 Task: Add Desert Essence Tea Tree Oil to the cart.
Action: Mouse moved to (749, 273)
Screenshot: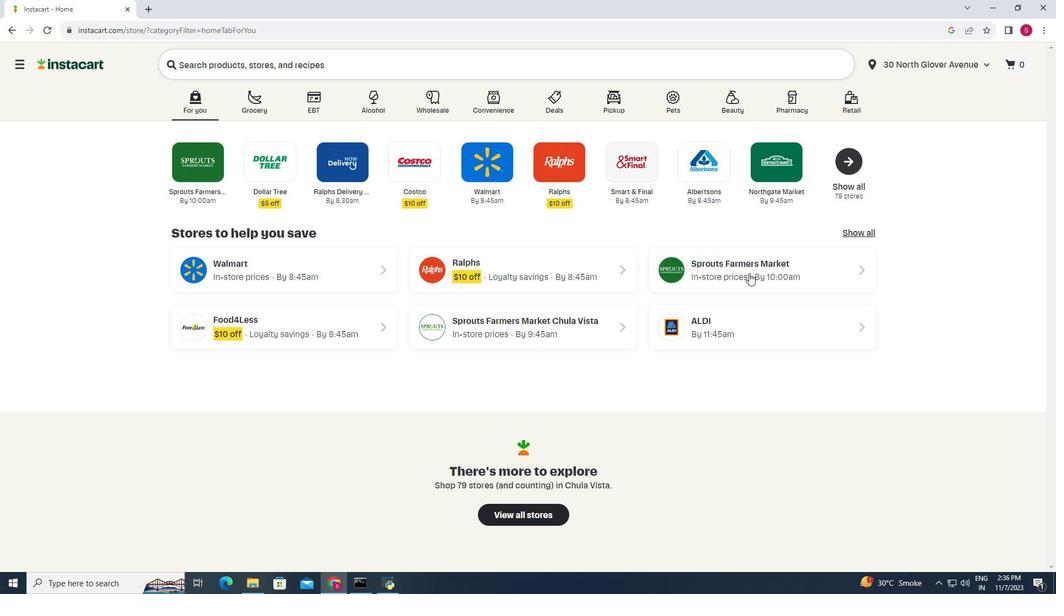 
Action: Mouse pressed left at (749, 273)
Screenshot: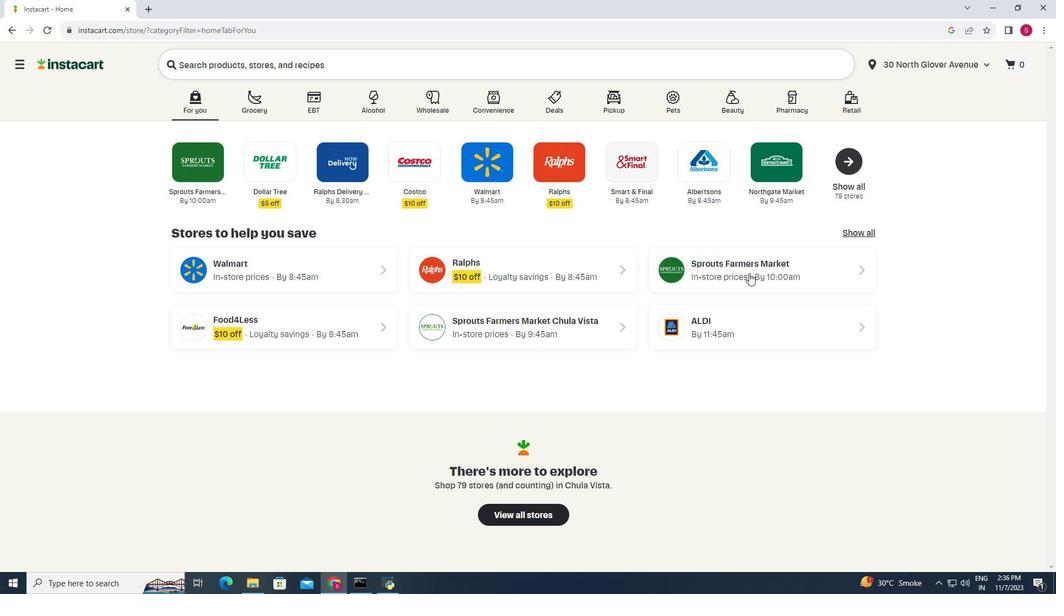 
Action: Mouse moved to (61, 366)
Screenshot: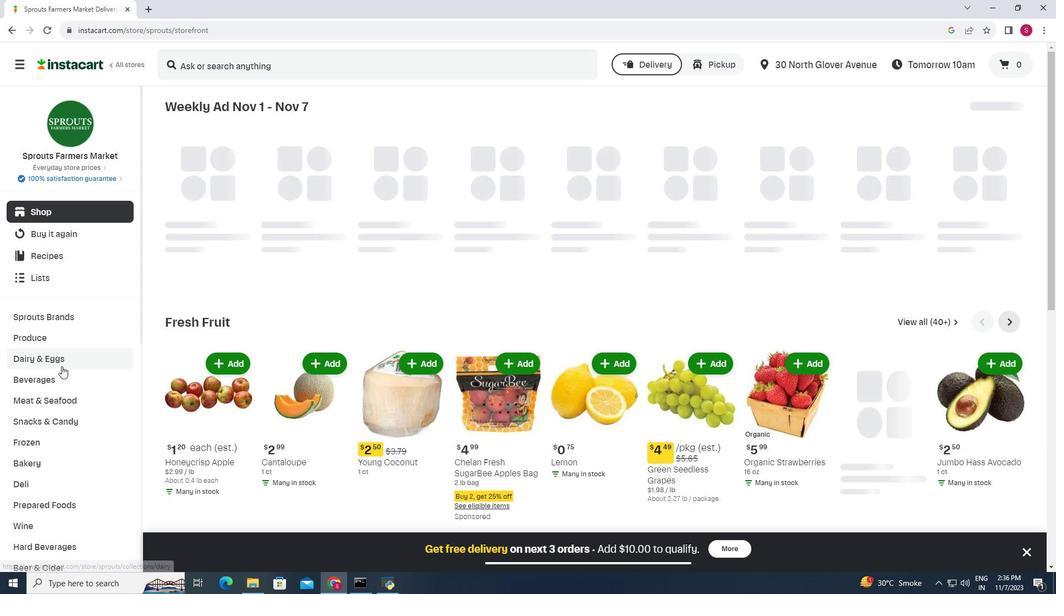 
Action: Mouse scrolled (61, 365) with delta (0, 0)
Screenshot: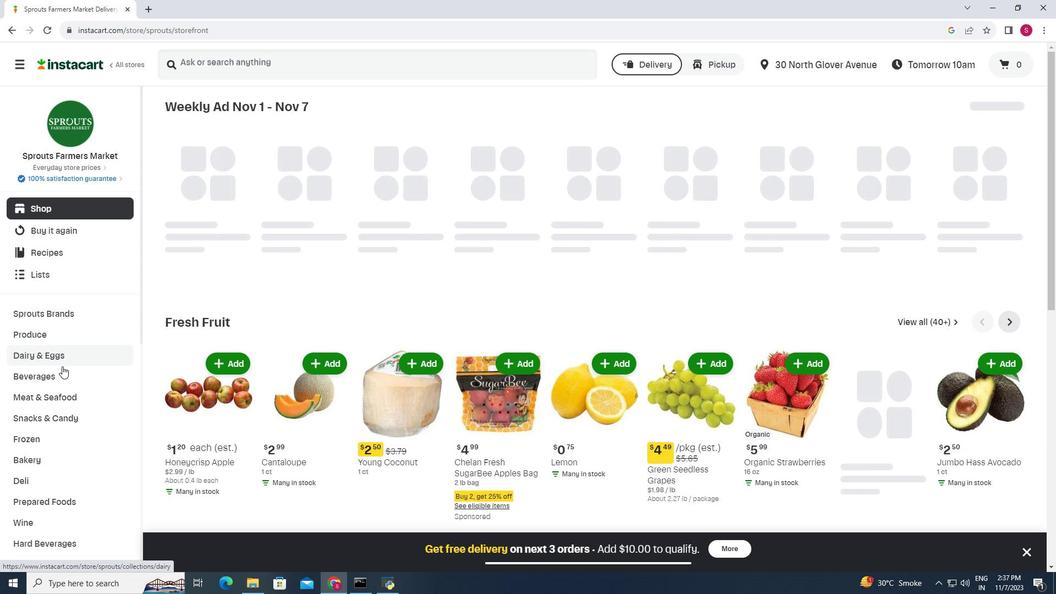 
Action: Mouse moved to (62, 366)
Screenshot: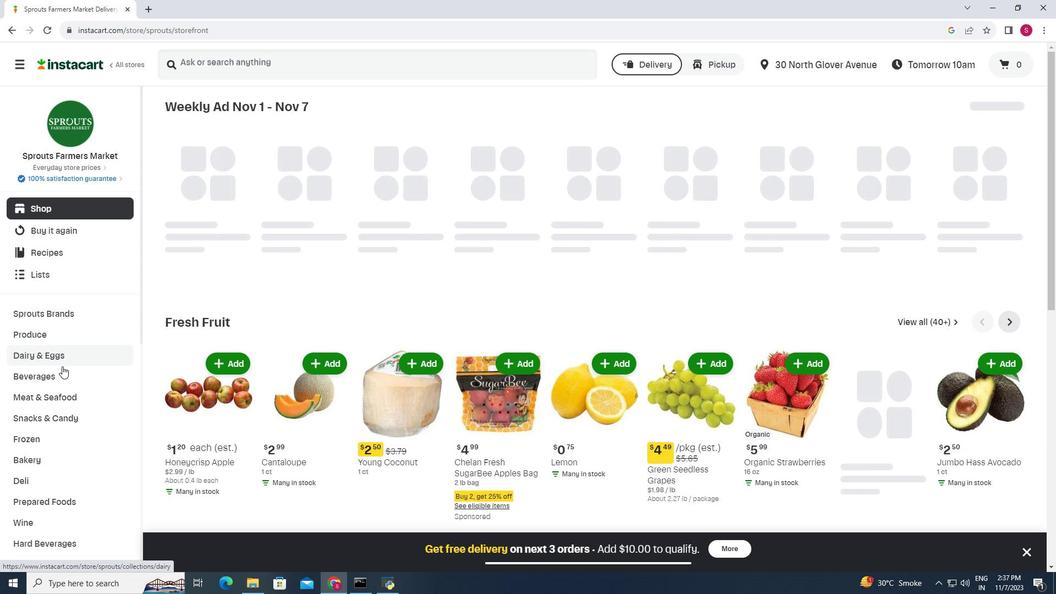 
Action: Mouse scrolled (62, 365) with delta (0, 0)
Screenshot: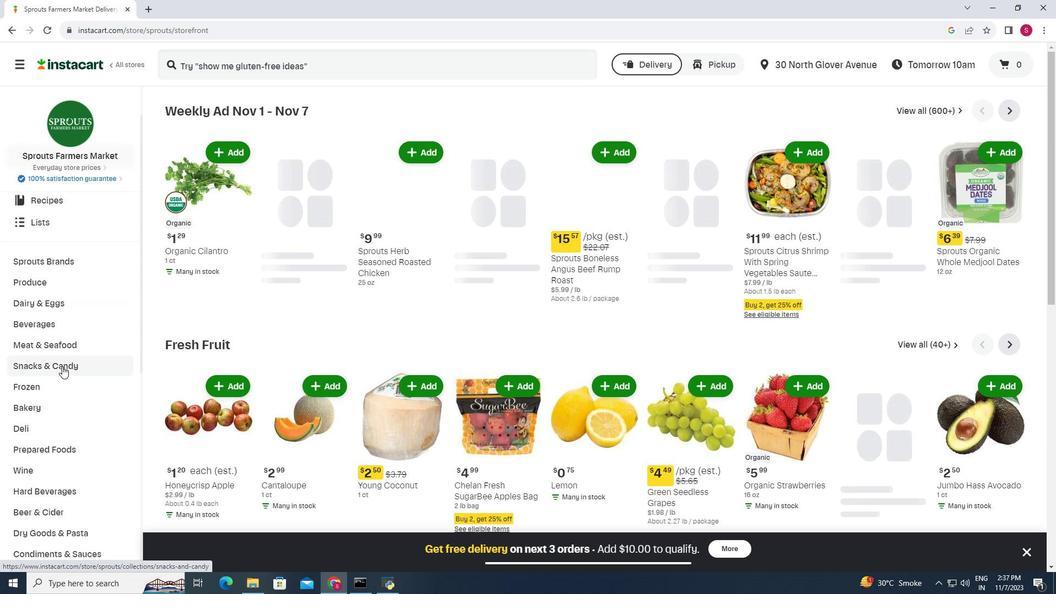 
Action: Mouse scrolled (62, 365) with delta (0, 0)
Screenshot: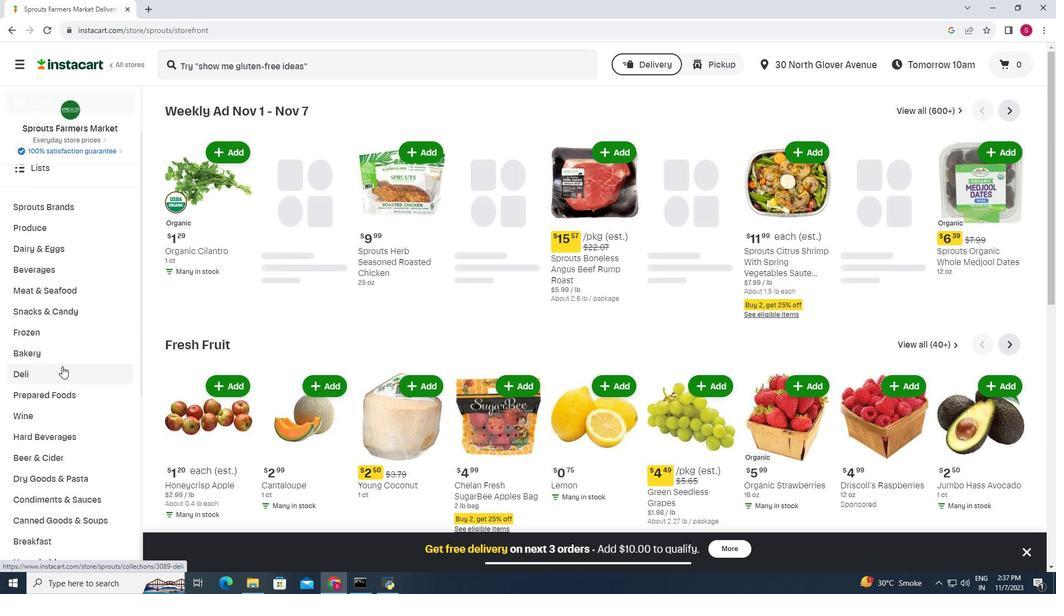 
Action: Mouse scrolled (62, 365) with delta (0, 0)
Screenshot: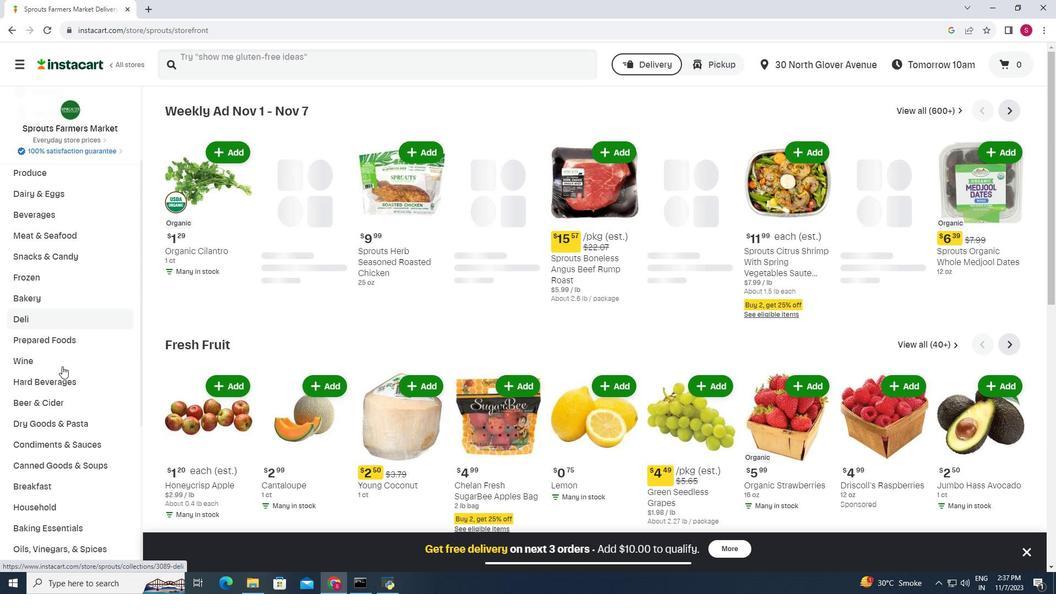 
Action: Mouse scrolled (62, 365) with delta (0, 0)
Screenshot: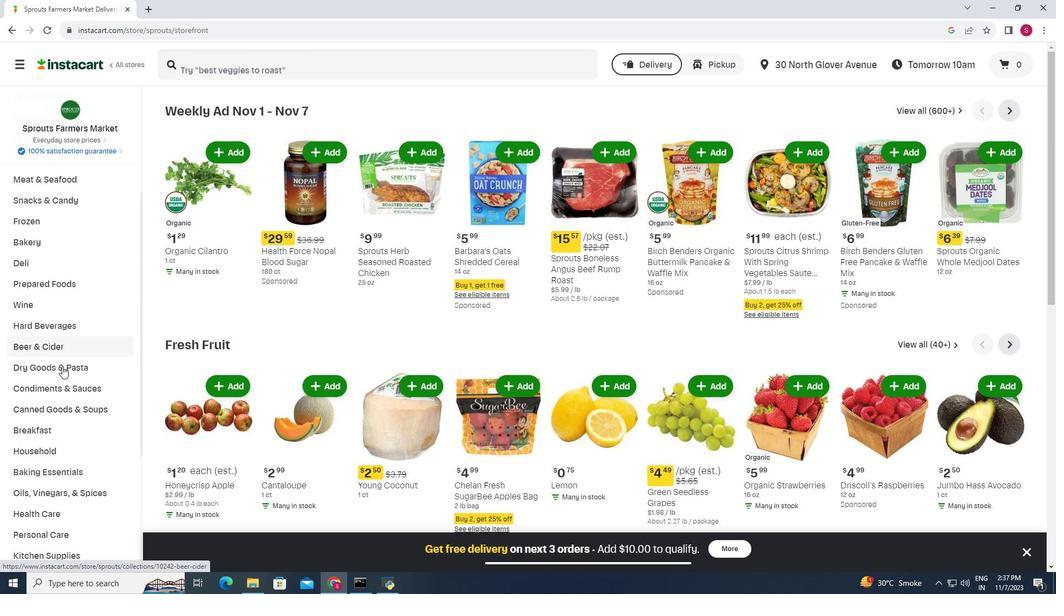 
Action: Mouse moved to (61, 393)
Screenshot: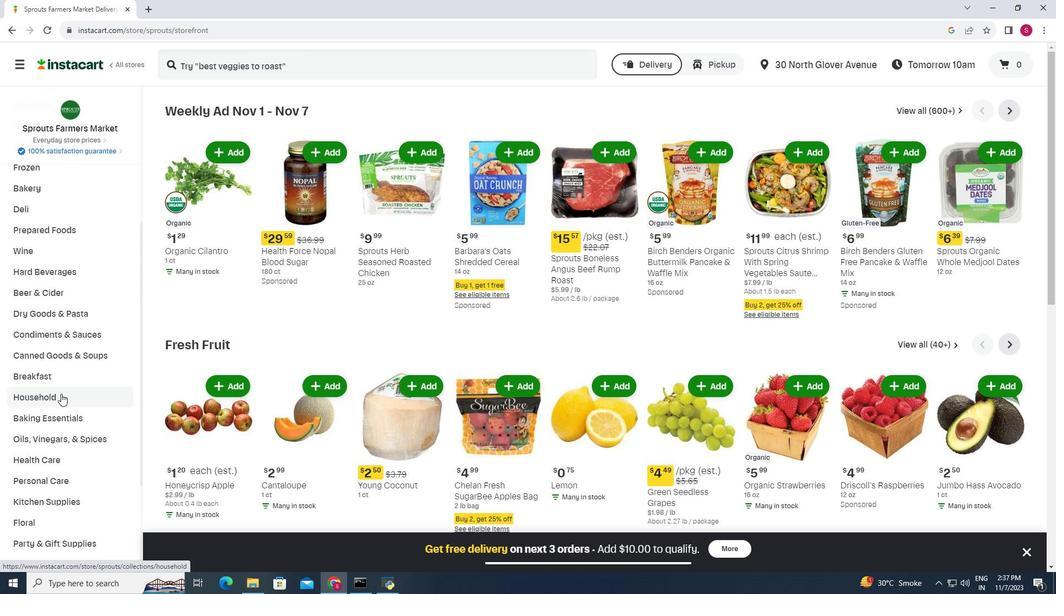 
Action: Mouse pressed left at (61, 393)
Screenshot: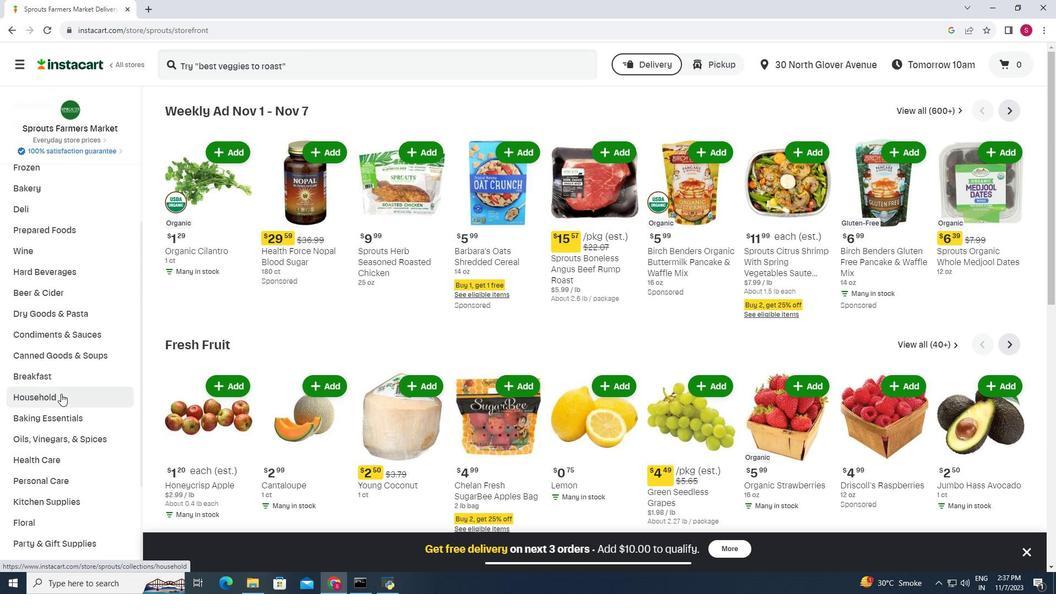 
Action: Mouse moved to (588, 138)
Screenshot: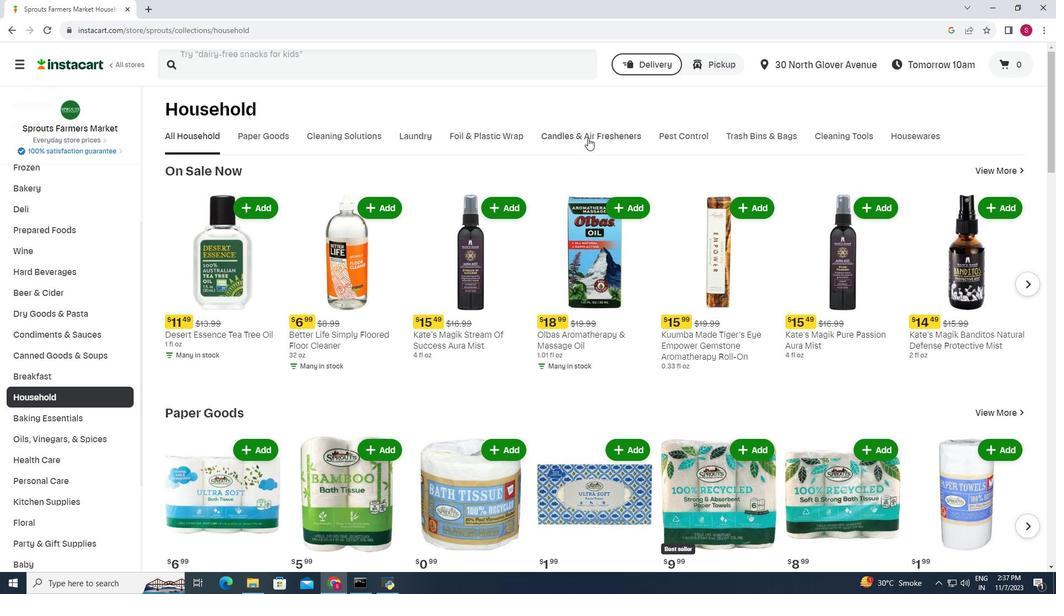 
Action: Mouse pressed left at (588, 138)
Screenshot: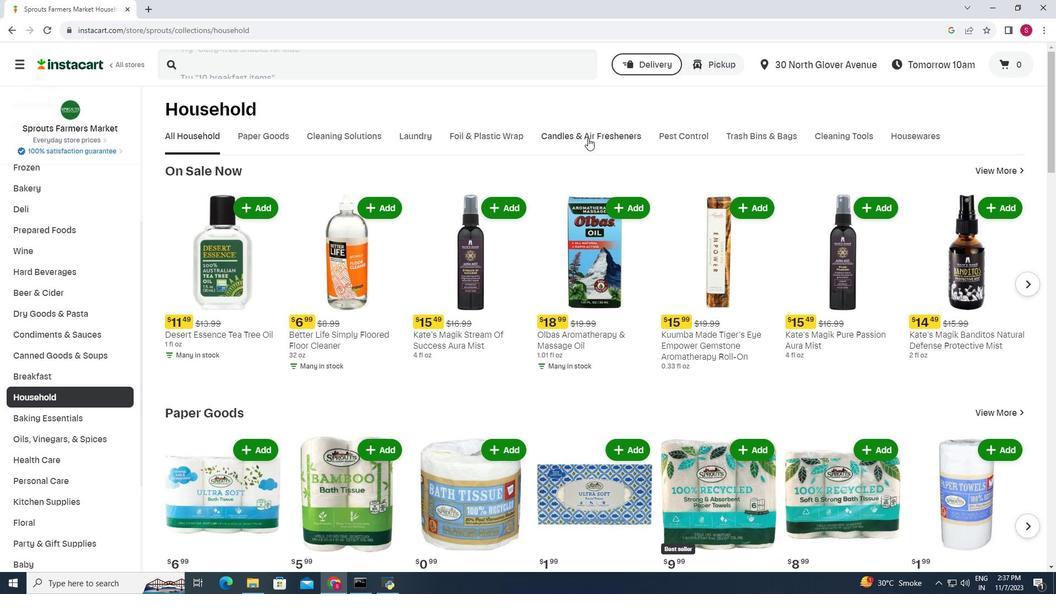 
Action: Mouse moved to (530, 203)
Screenshot: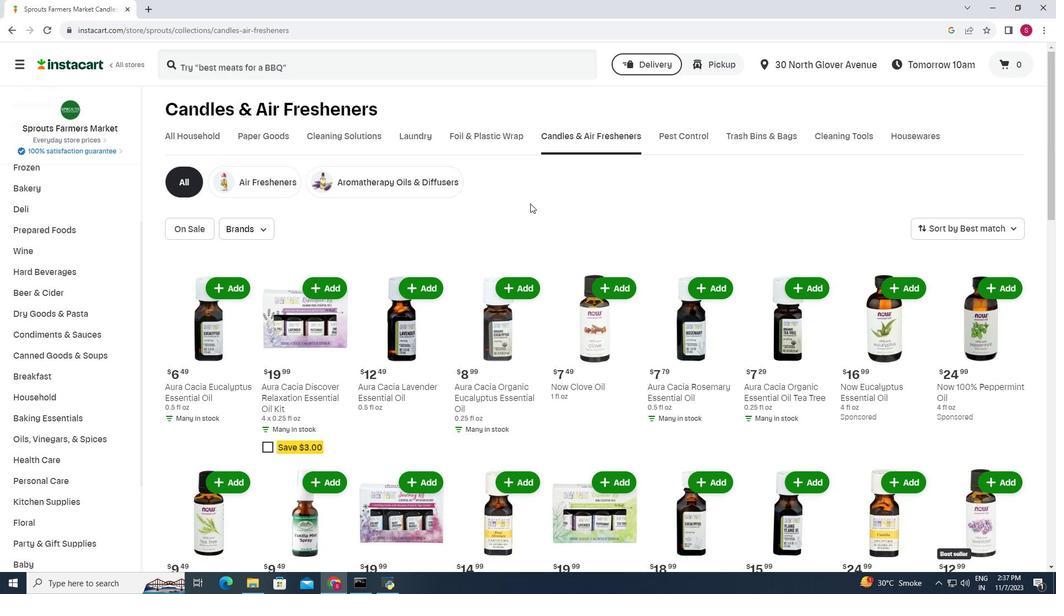 
Action: Mouse scrolled (530, 203) with delta (0, 0)
Screenshot: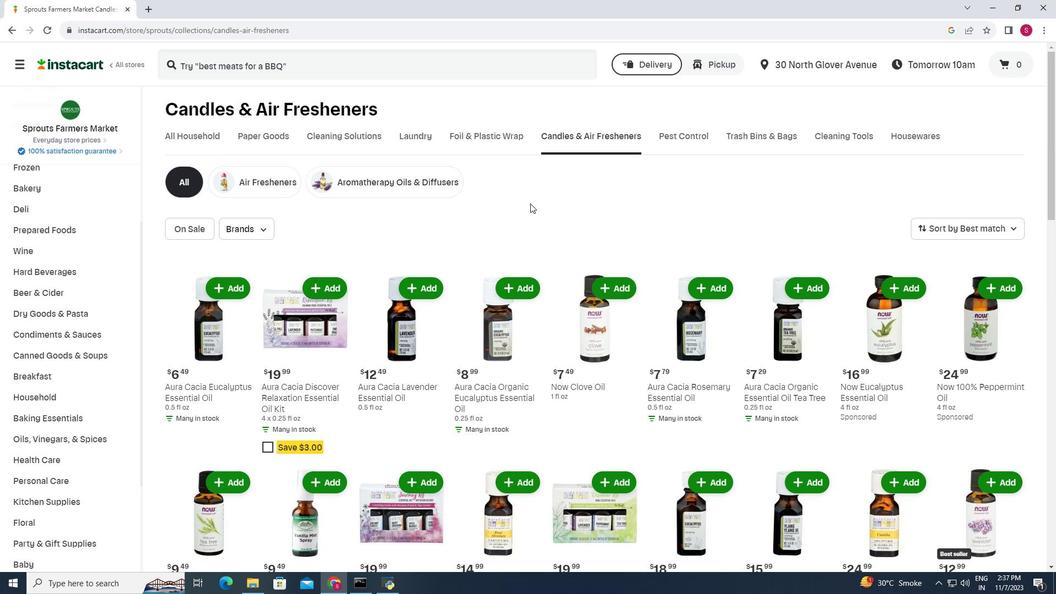 
Action: Mouse moved to (304, 68)
Screenshot: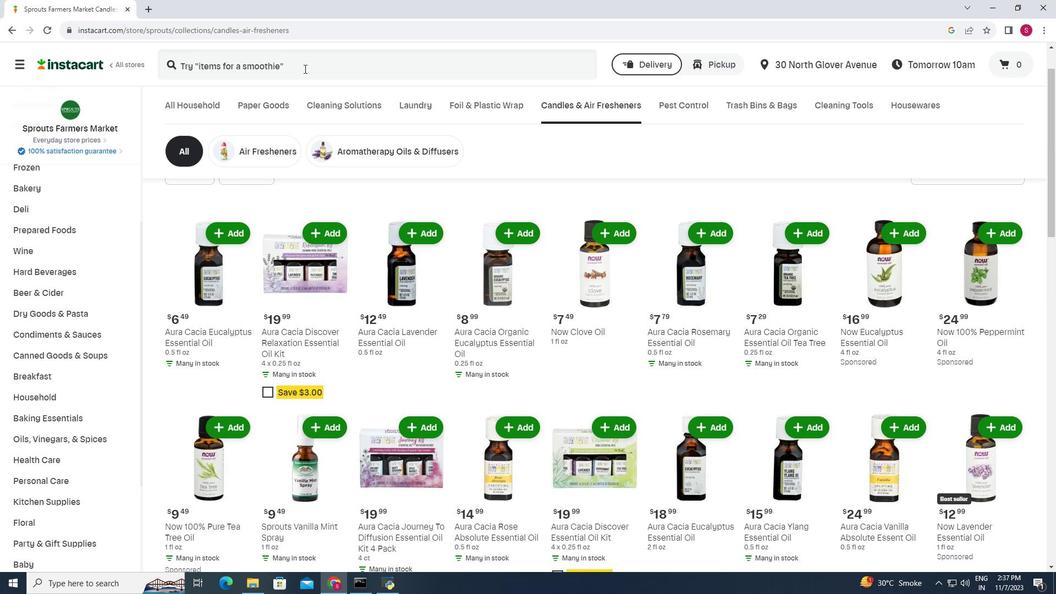 
Action: Mouse pressed left at (304, 68)
Screenshot: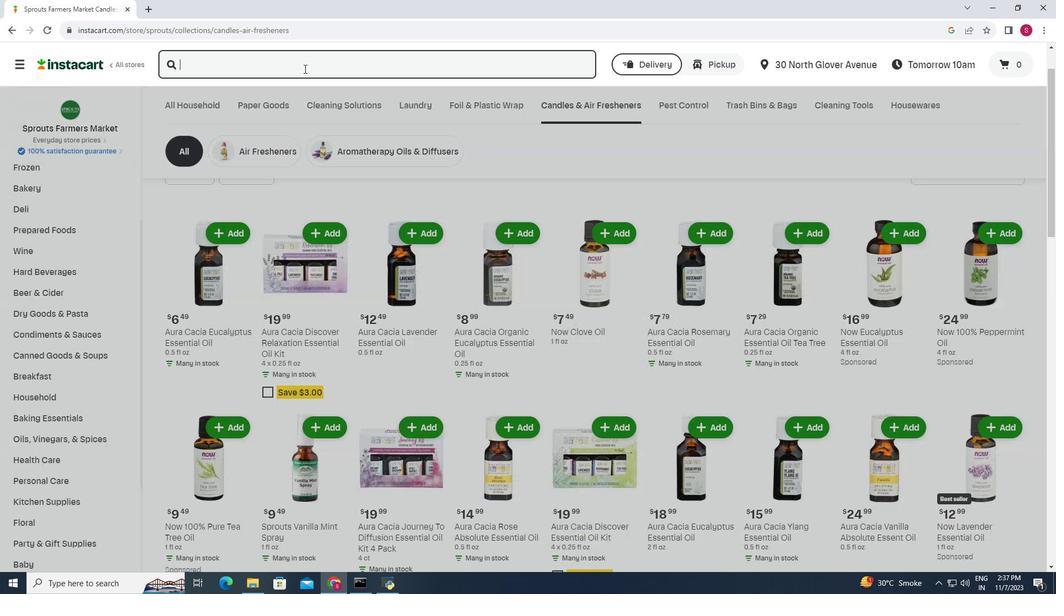 
Action: Mouse moved to (304, 68)
Screenshot: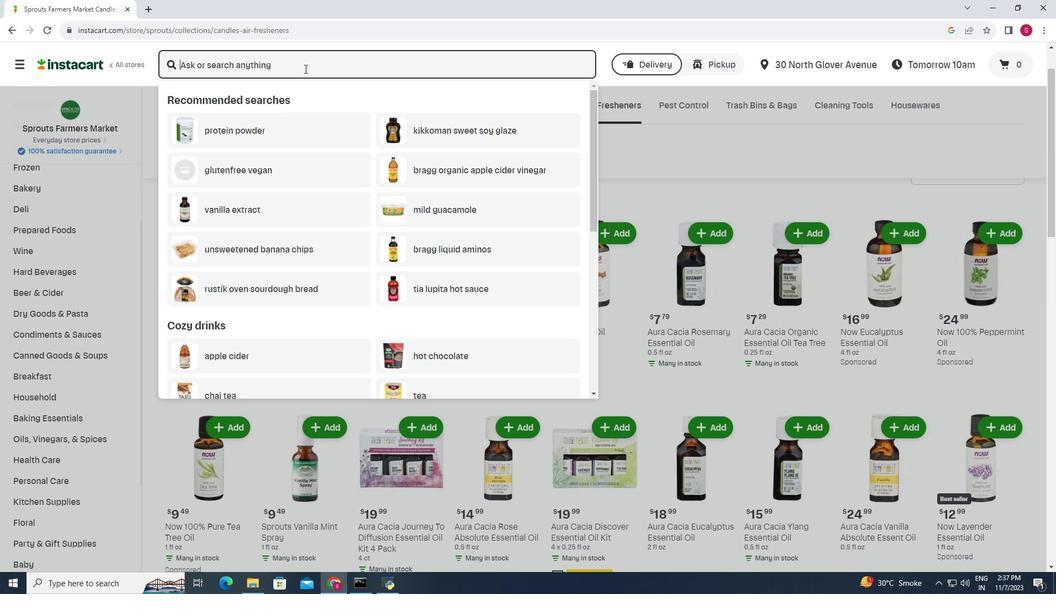 
Action: Key pressed <Key.shift>Desert<Key.space><Key.shift>Essence<Key.space><Key.shift>Tea<Key.space><Key.shift>Tree<Key.space><Key.shift>Oil<Key.enter>
Screenshot: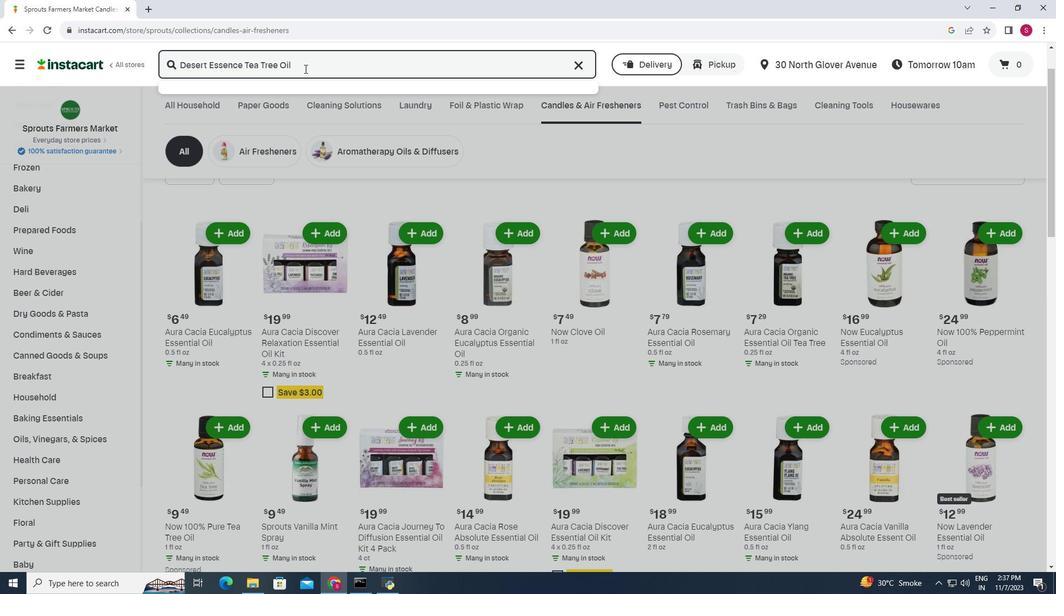 
Action: Mouse moved to (315, 202)
Screenshot: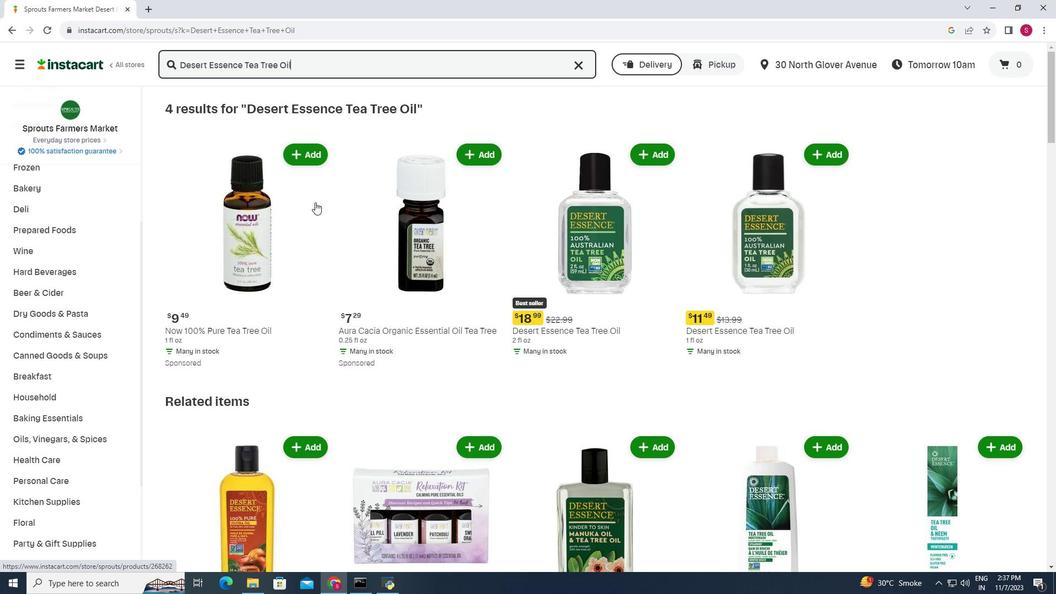 
Action: Mouse scrolled (315, 201) with delta (0, 0)
Screenshot: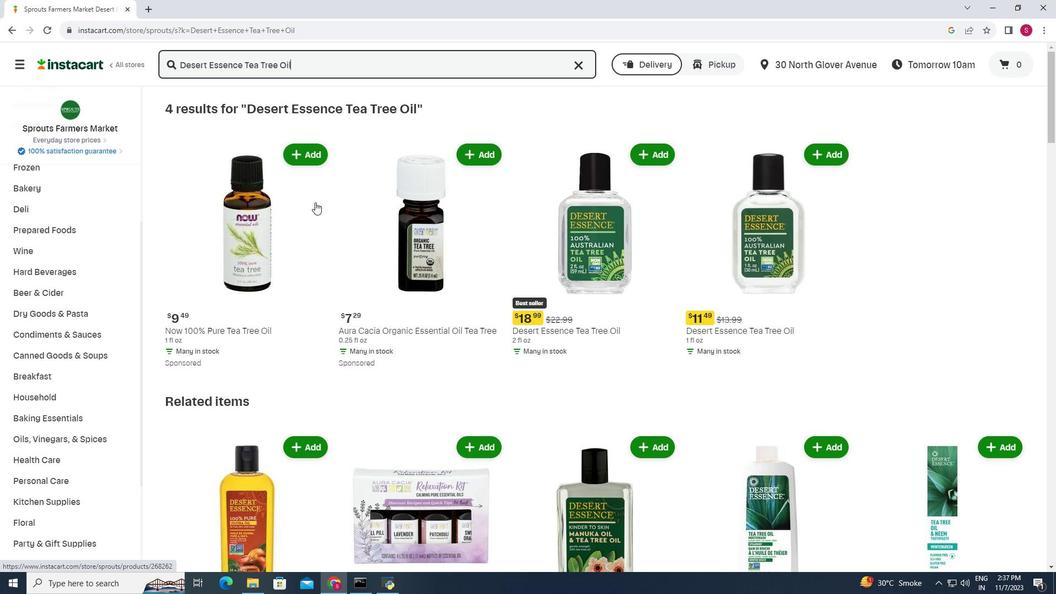 
Action: Mouse scrolled (315, 203) with delta (0, 0)
Screenshot: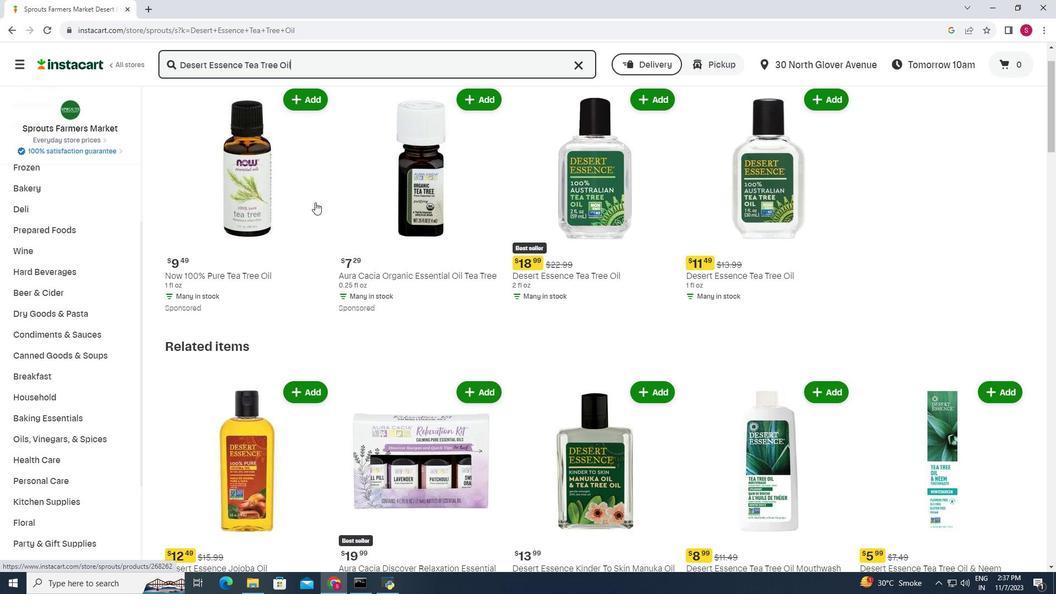 
Action: Mouse scrolled (315, 203) with delta (0, 0)
Screenshot: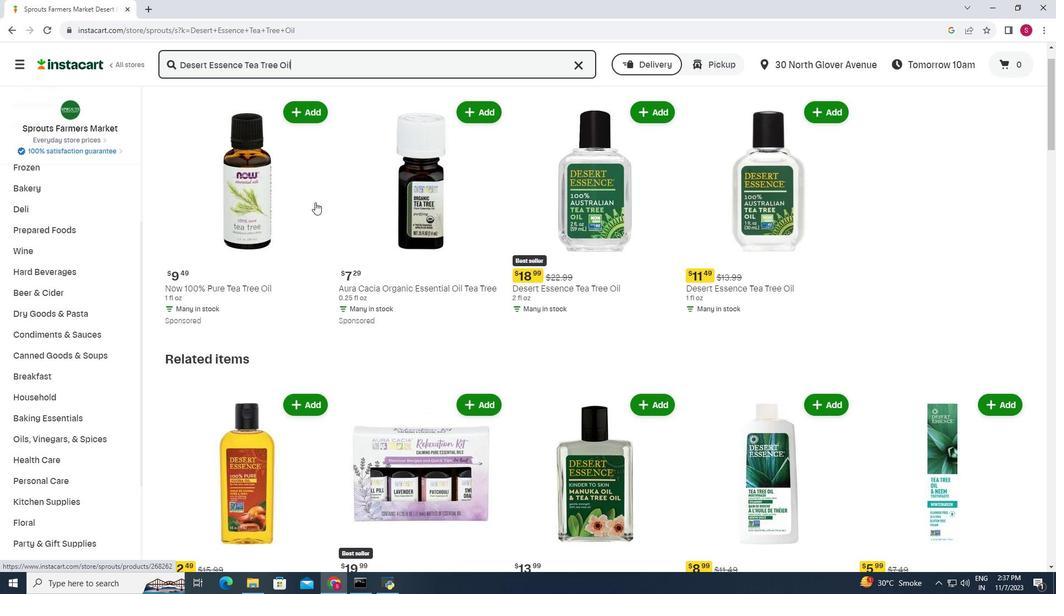 
Action: Mouse moved to (820, 154)
Screenshot: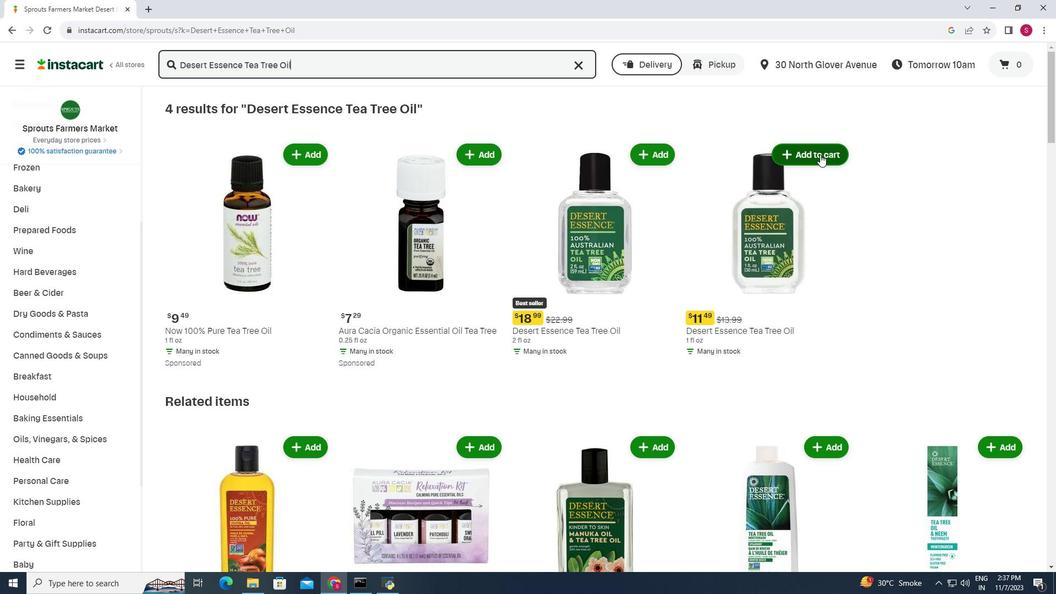
Action: Mouse pressed left at (820, 154)
Screenshot: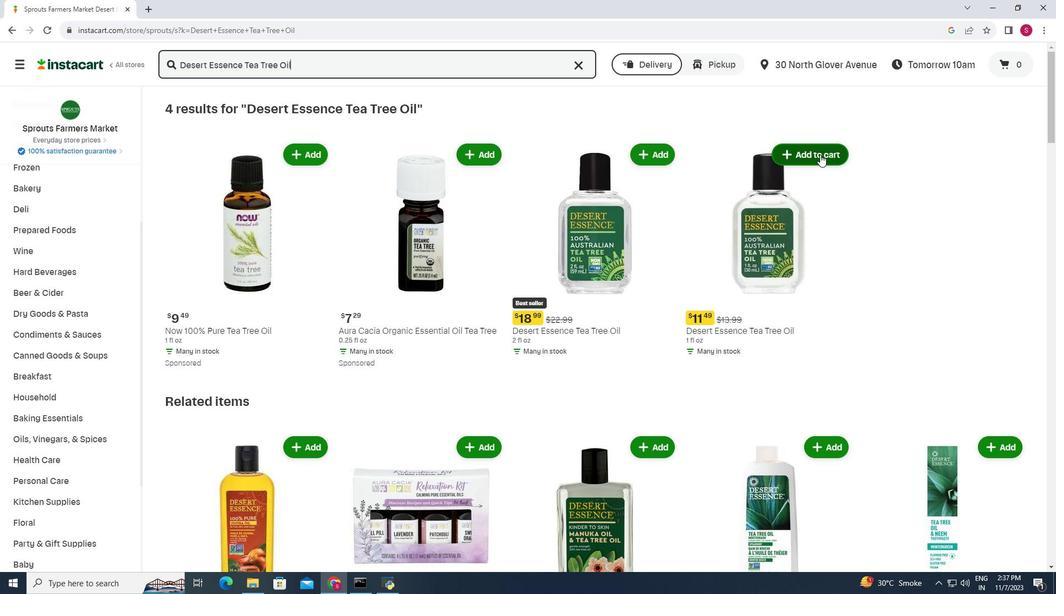 
Action: Mouse moved to (900, 161)
Screenshot: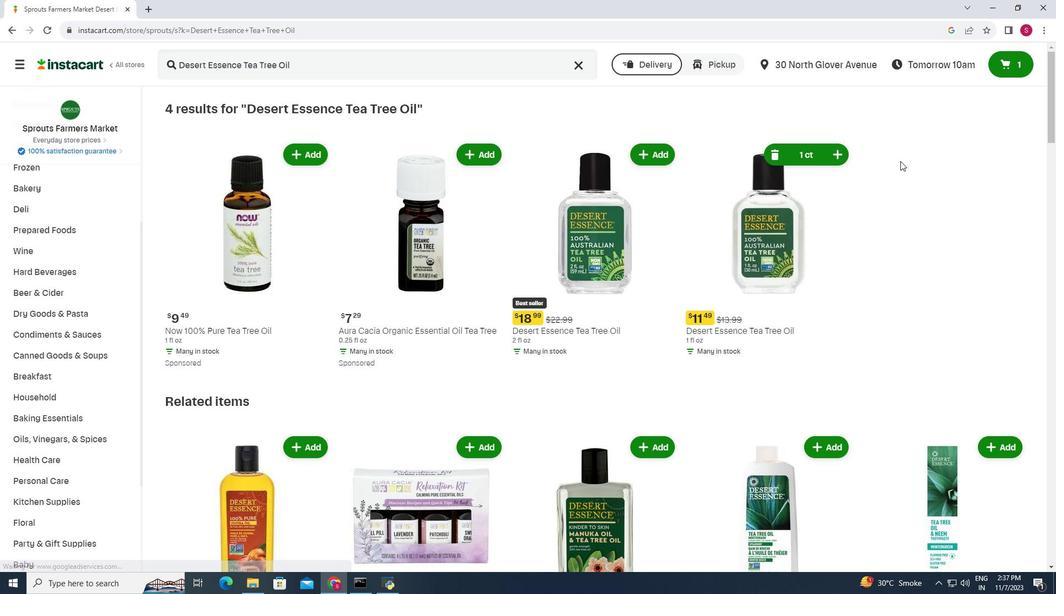 
